 Task: Create in the project CalibratePro in Backlog an issue 'Implement a new feature to allow for voice-based navigation and control of the system', assign it to team member softage.3@softage.net and change the status to IN PROGRESS. Create in the project CalibratePro in Backlog an issue 'Address issues related to data duplication and redundancy', assign it to team member softage.4@softage.net and change the status to IN PROGRESS
Action: Mouse moved to (72, 183)
Screenshot: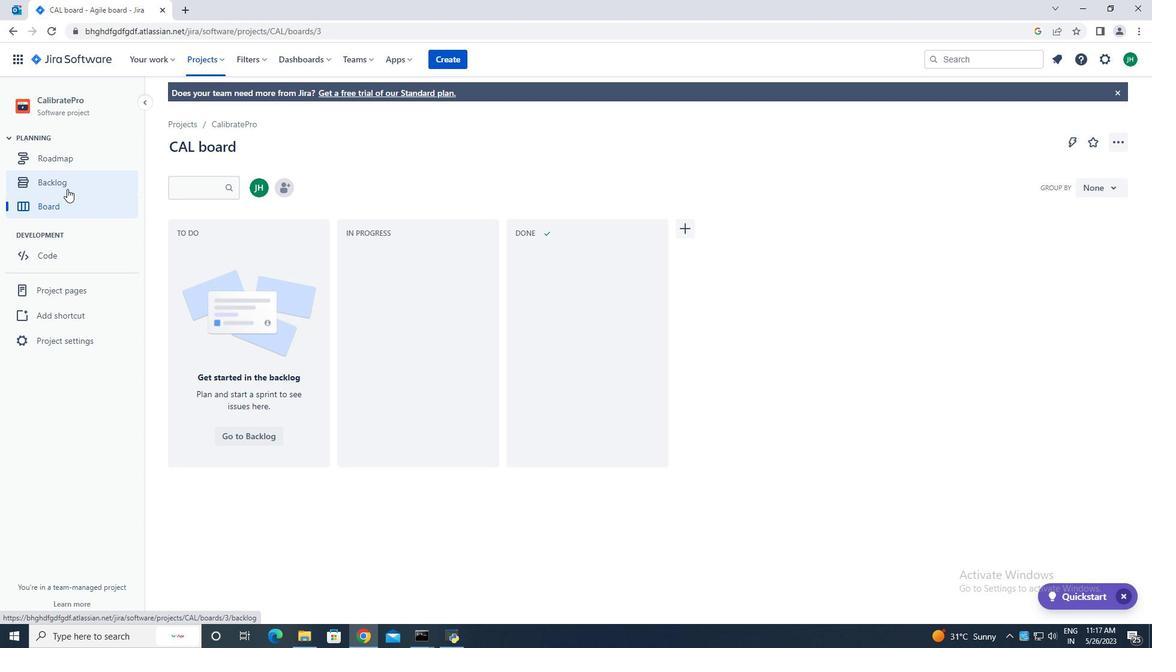 
Action: Mouse pressed left at (72, 183)
Screenshot: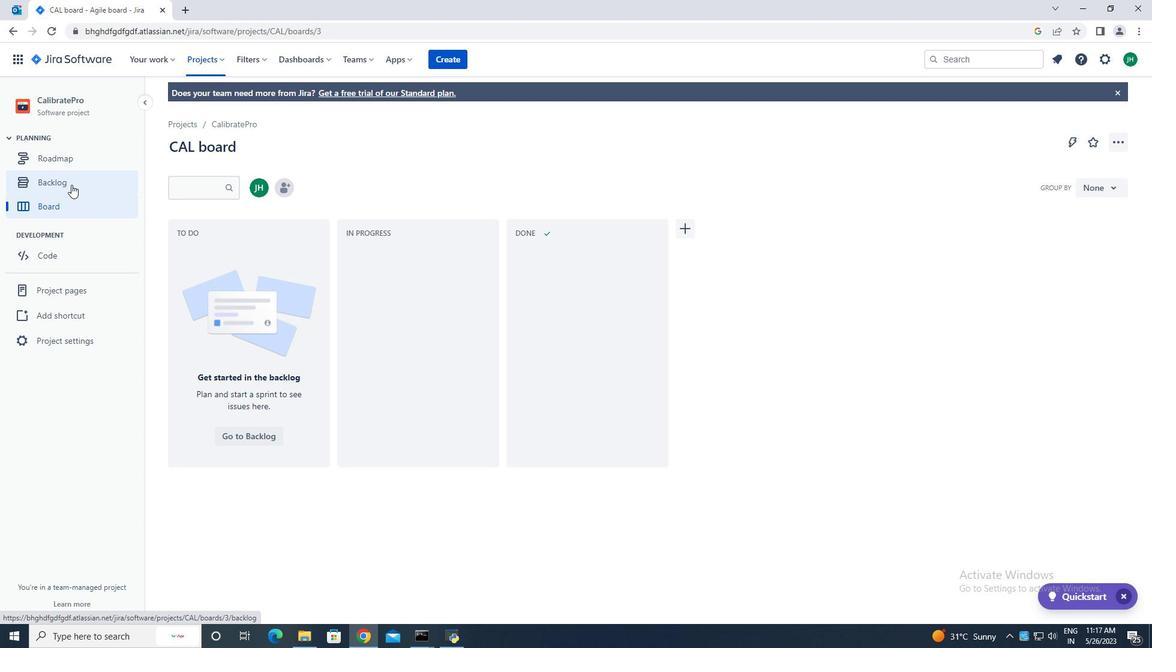 
Action: Mouse moved to (245, 421)
Screenshot: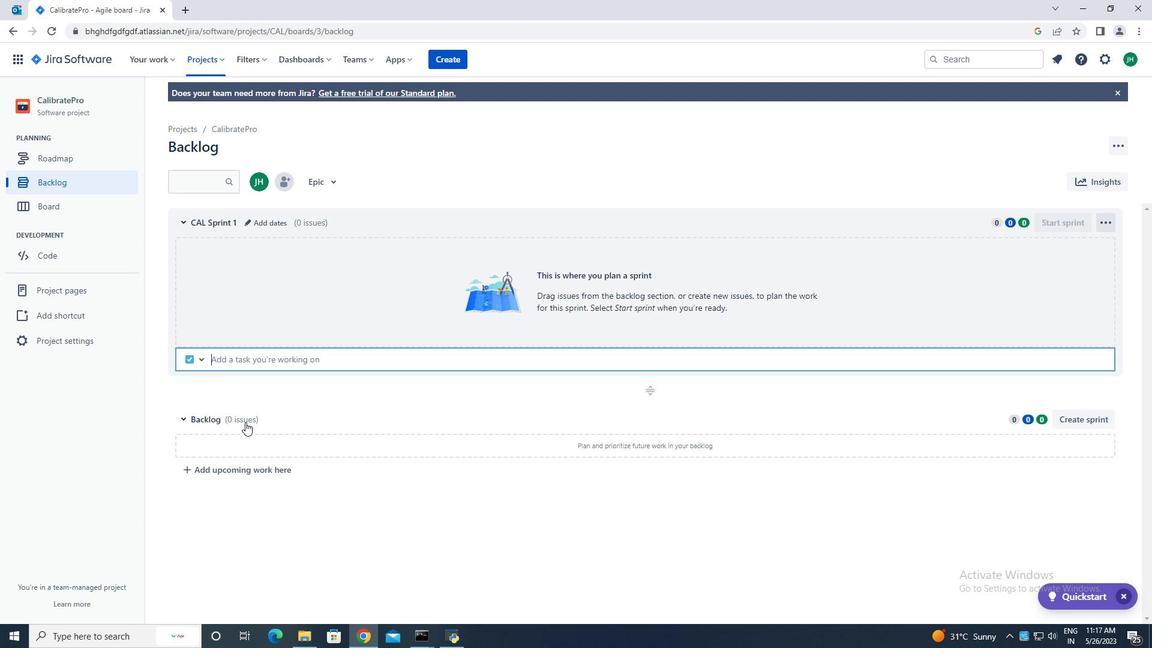 
Action: Mouse pressed left at (245, 421)
Screenshot: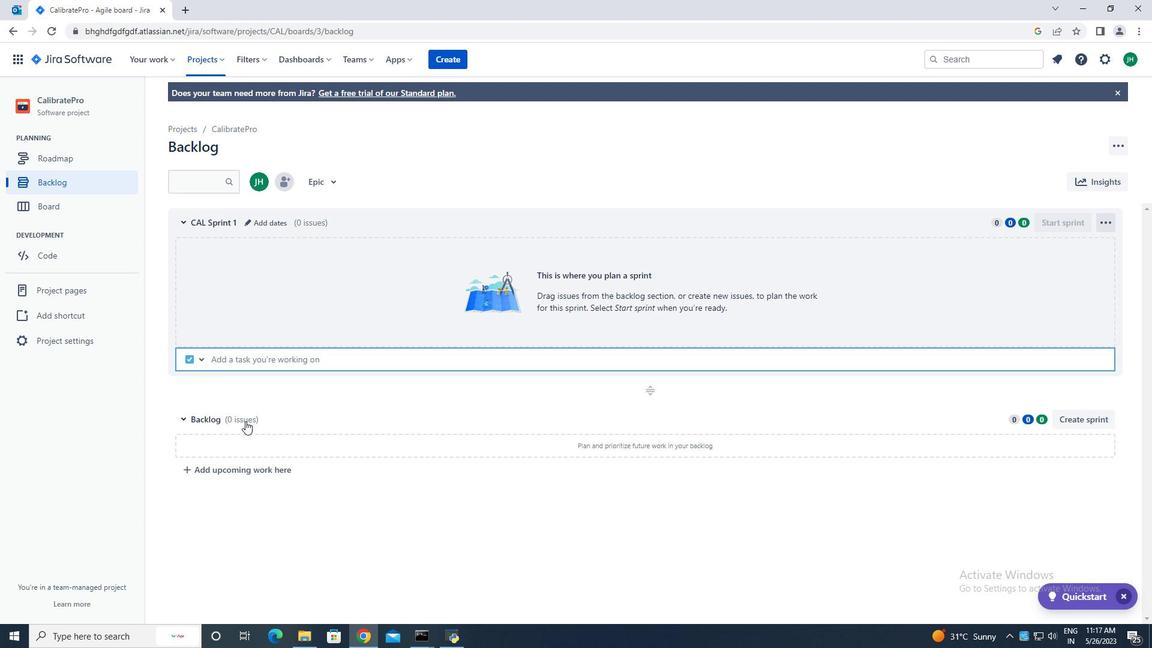 
Action: Mouse moved to (245, 420)
Screenshot: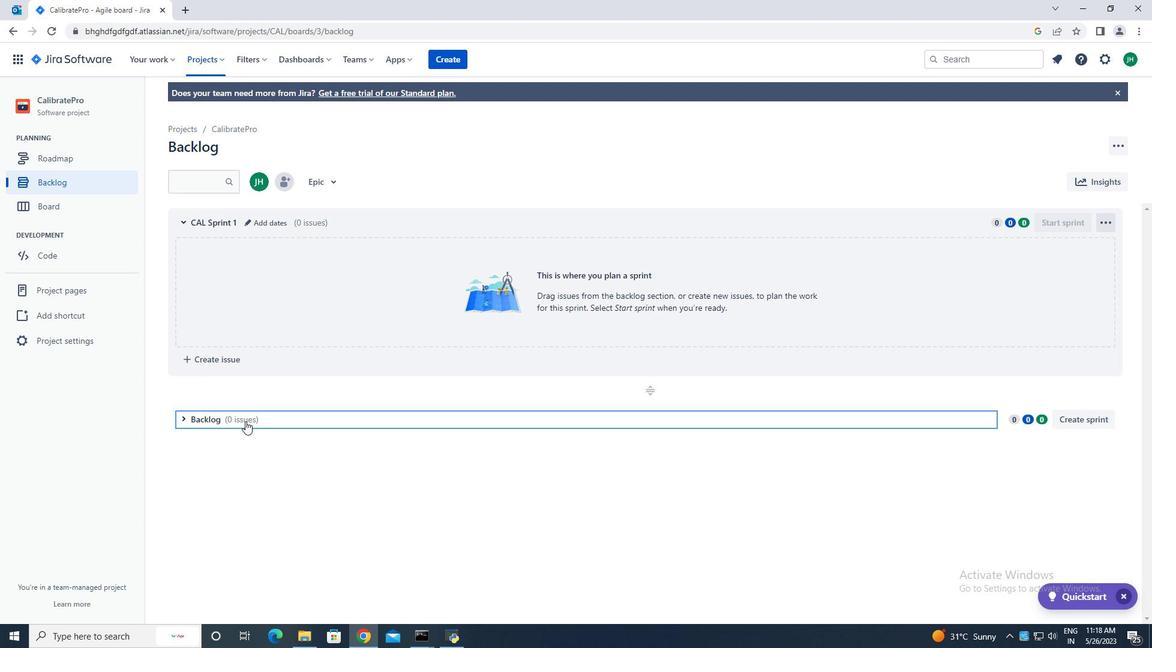 
Action: Mouse pressed left at (245, 420)
Screenshot: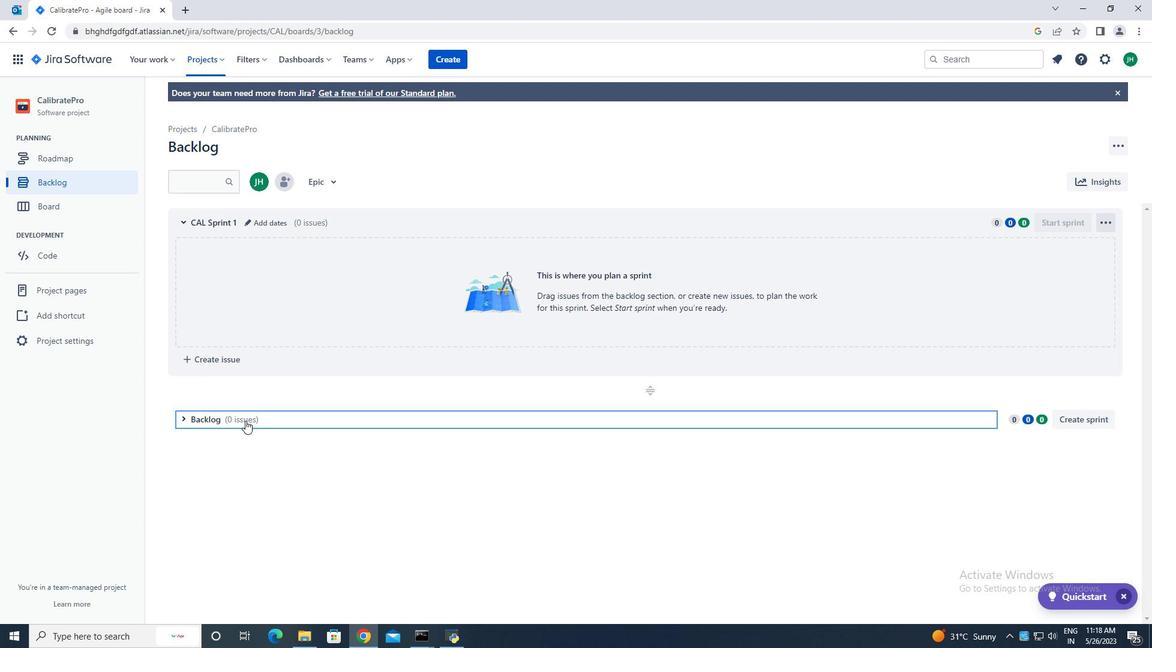 
Action: Mouse moved to (229, 361)
Screenshot: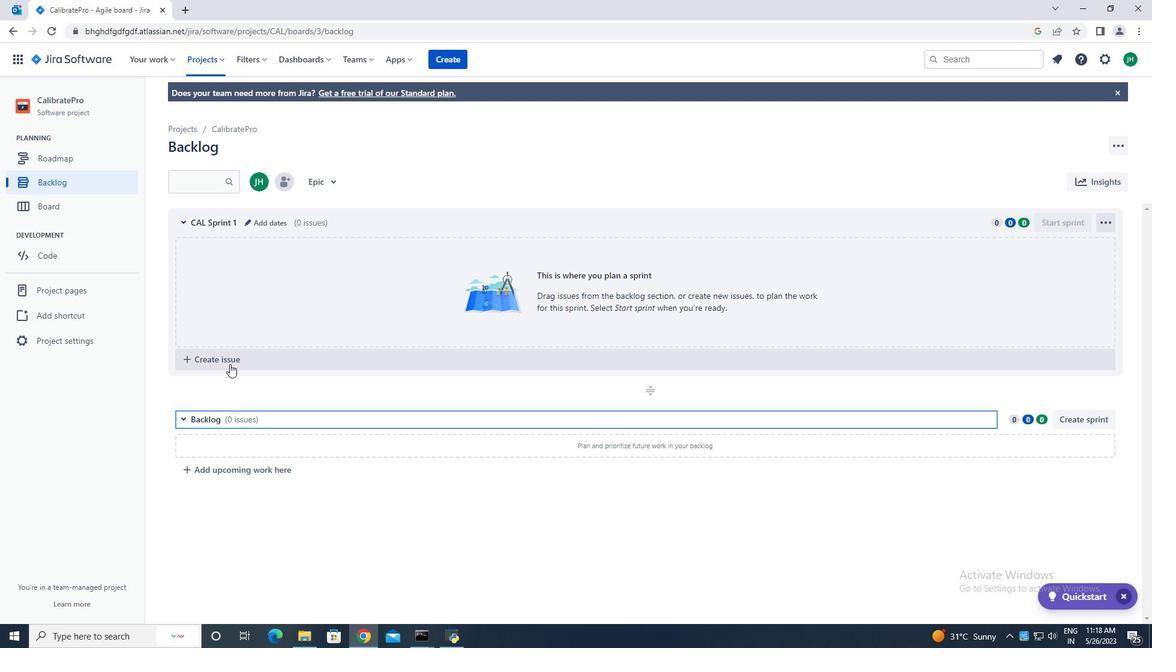 
Action: Mouse pressed left at (229, 361)
Screenshot: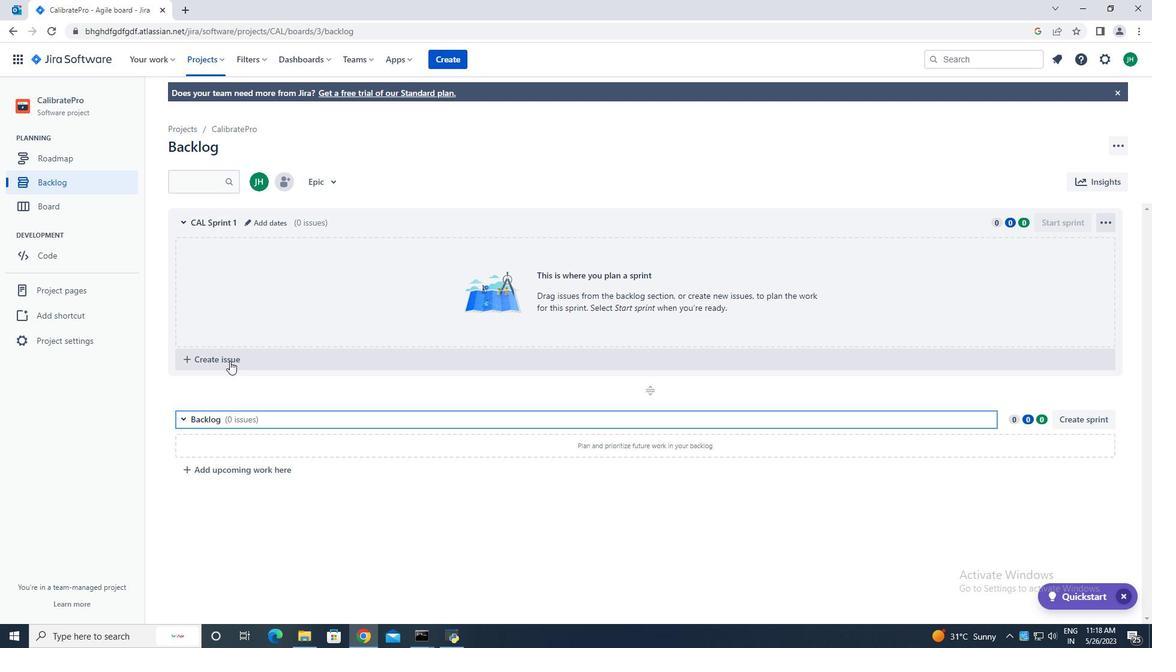 
Action: Mouse moved to (247, 471)
Screenshot: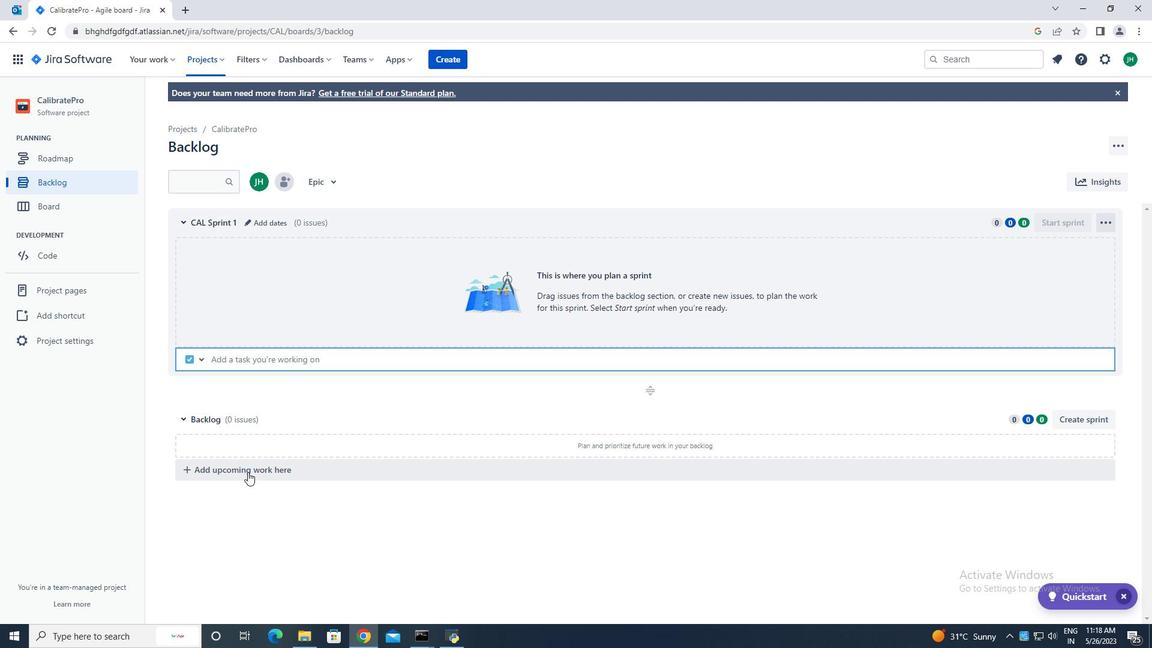 
Action: Mouse pressed left at (247, 471)
Screenshot: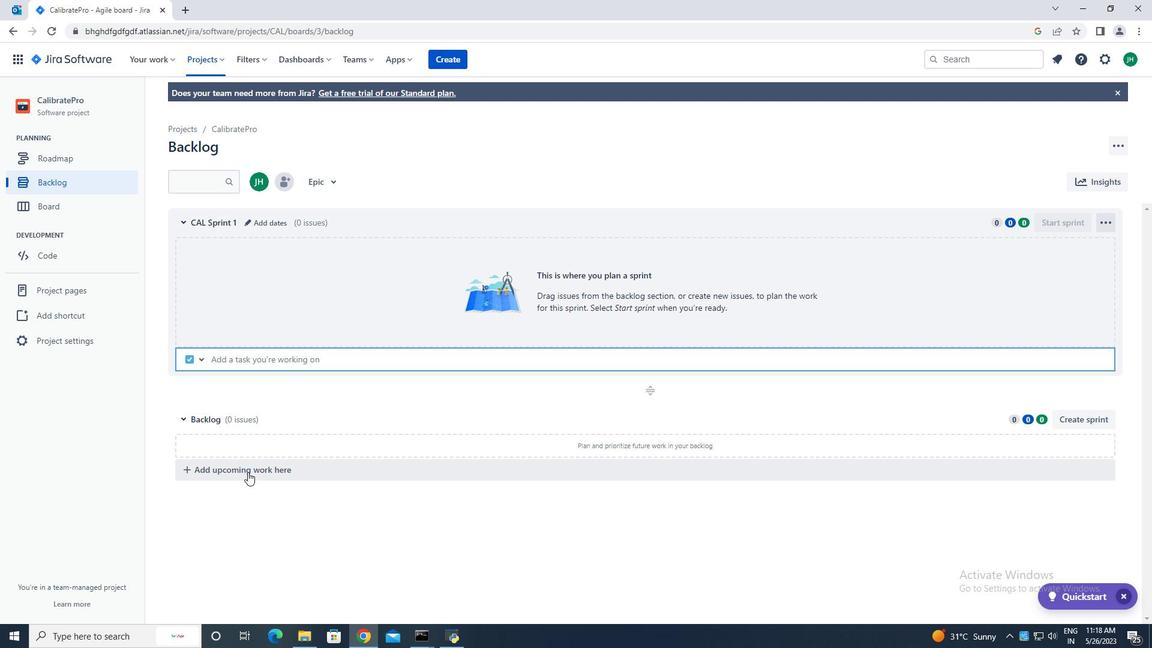 
Action: Mouse moved to (233, 365)
Screenshot: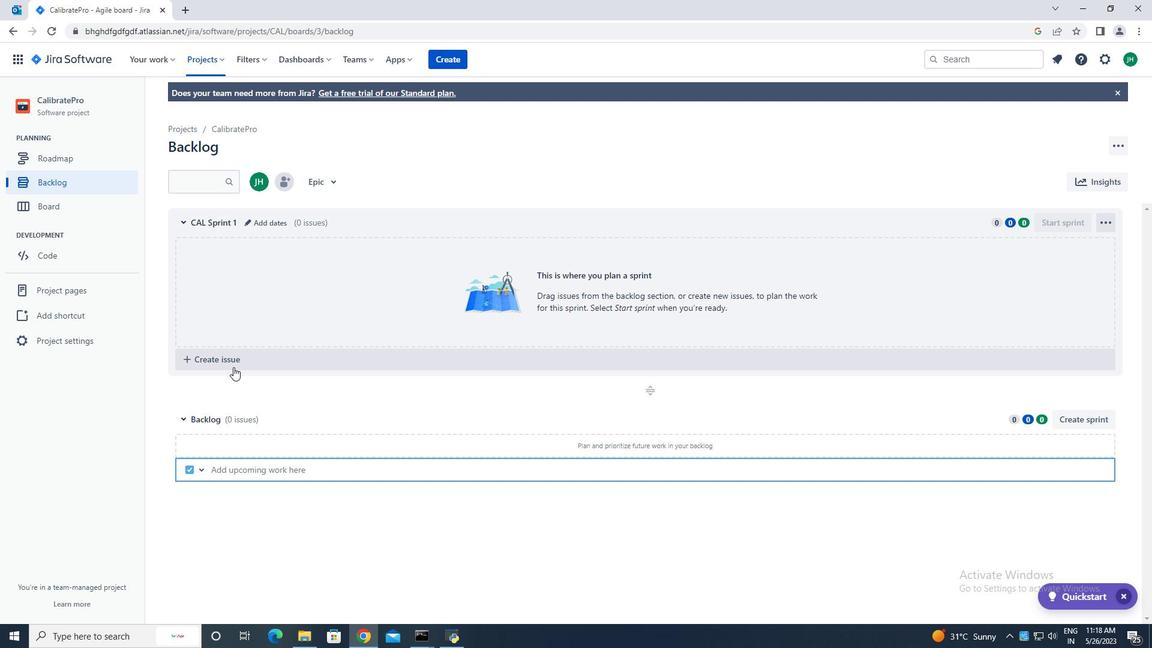 
Action: Mouse pressed left at (233, 365)
Screenshot: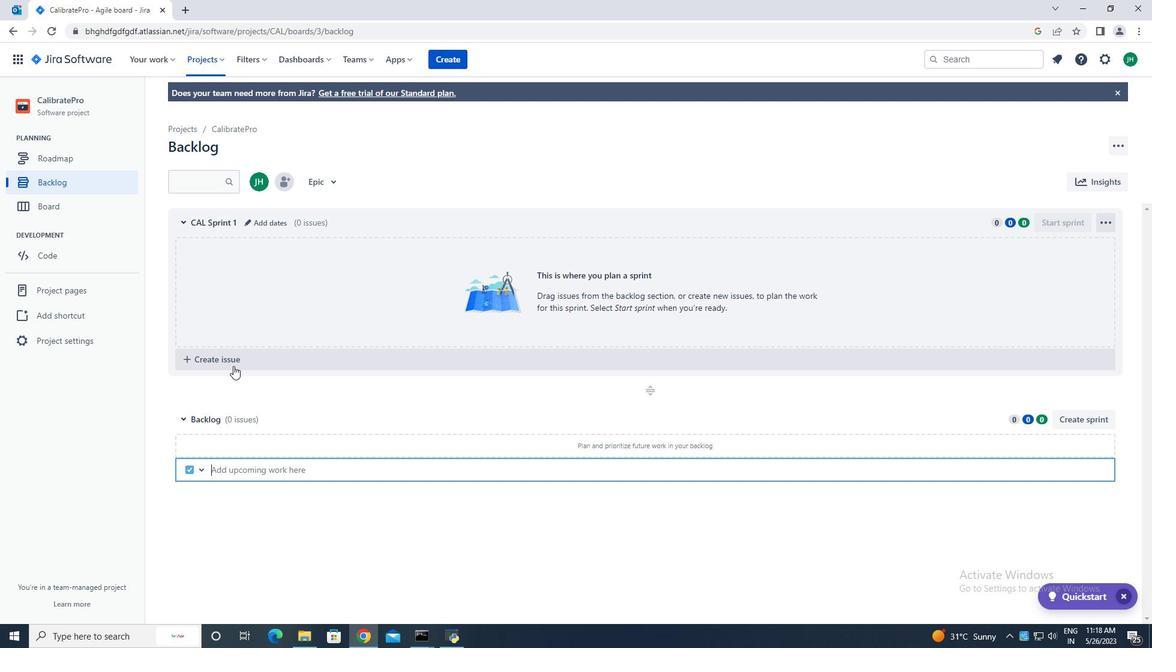 
Action: Mouse moved to (247, 358)
Screenshot: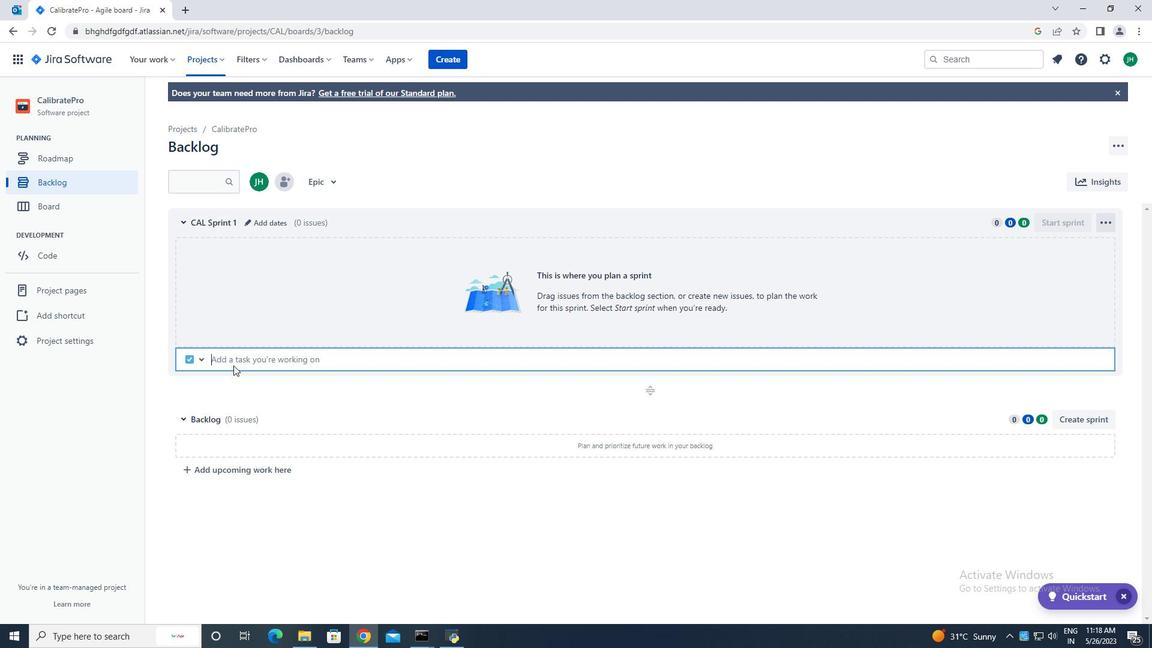 
Action: Mouse pressed left at (247, 358)
Screenshot: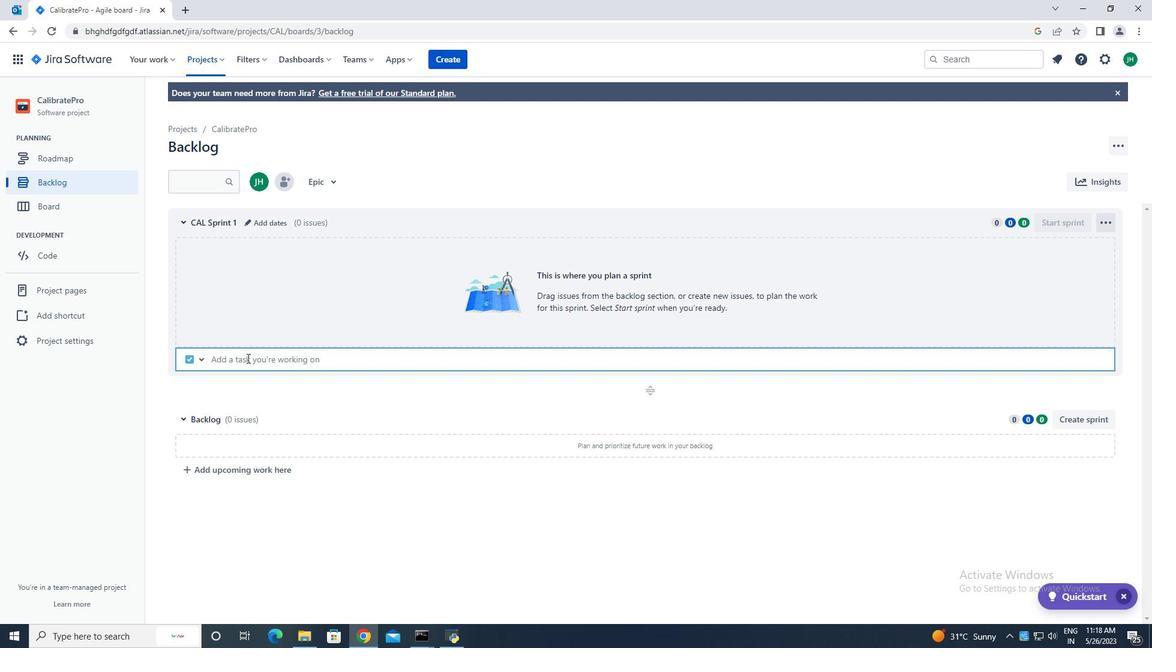 
Action: Key pressed <Key.caps_lock>I<Key.caps_lock>mplement<Key.space>a<Key.space>new<Key.space>feature<Key.space>to<Key.space>allow<Key.space>for<Key.space>voice-based<Key.space>navigation<Key.space>and<Key.space>control<Key.space>of<Key.space>the<Key.space>system.<Key.enter>
Screenshot: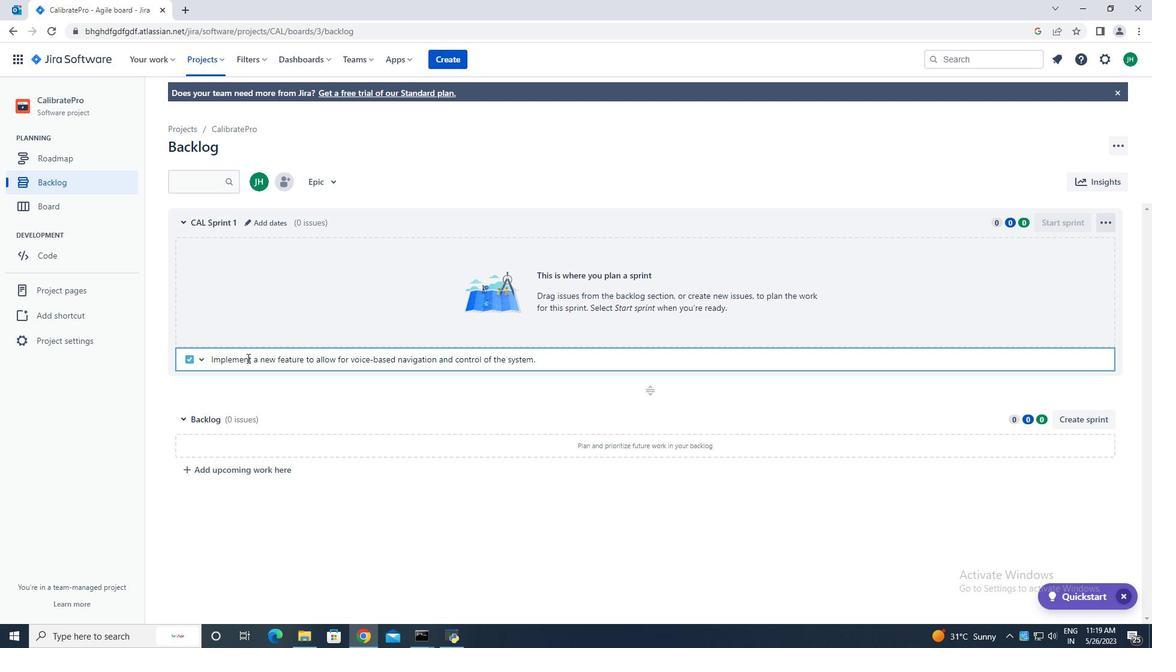 
Action: Mouse moved to (1077, 250)
Screenshot: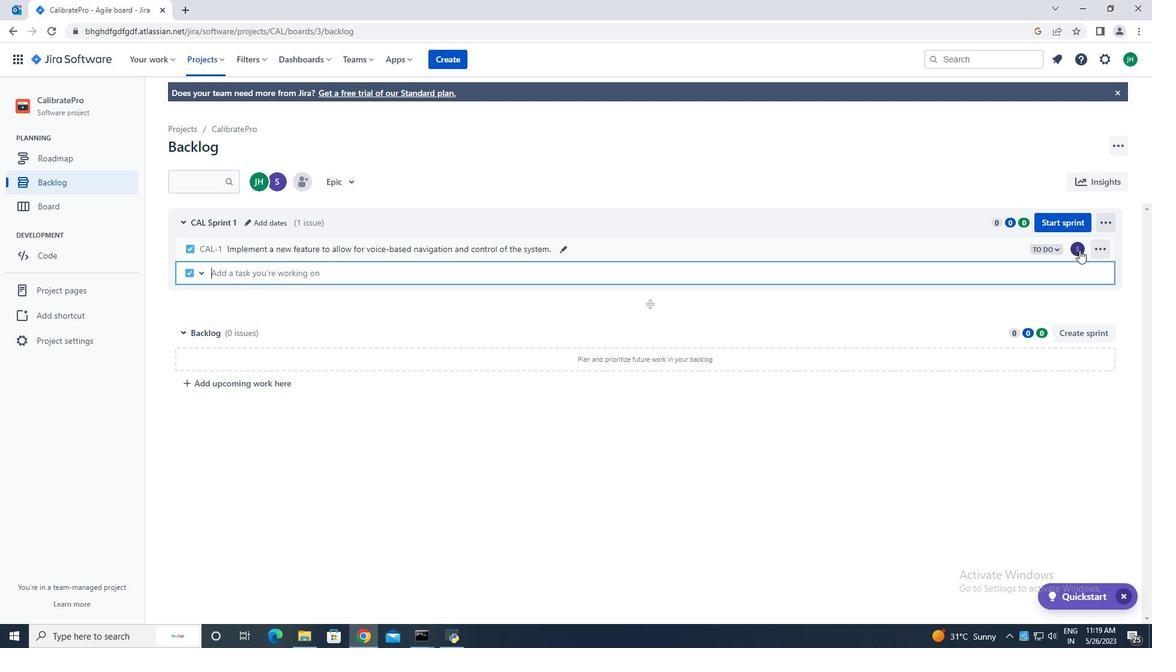
Action: Mouse pressed left at (1077, 250)
Screenshot: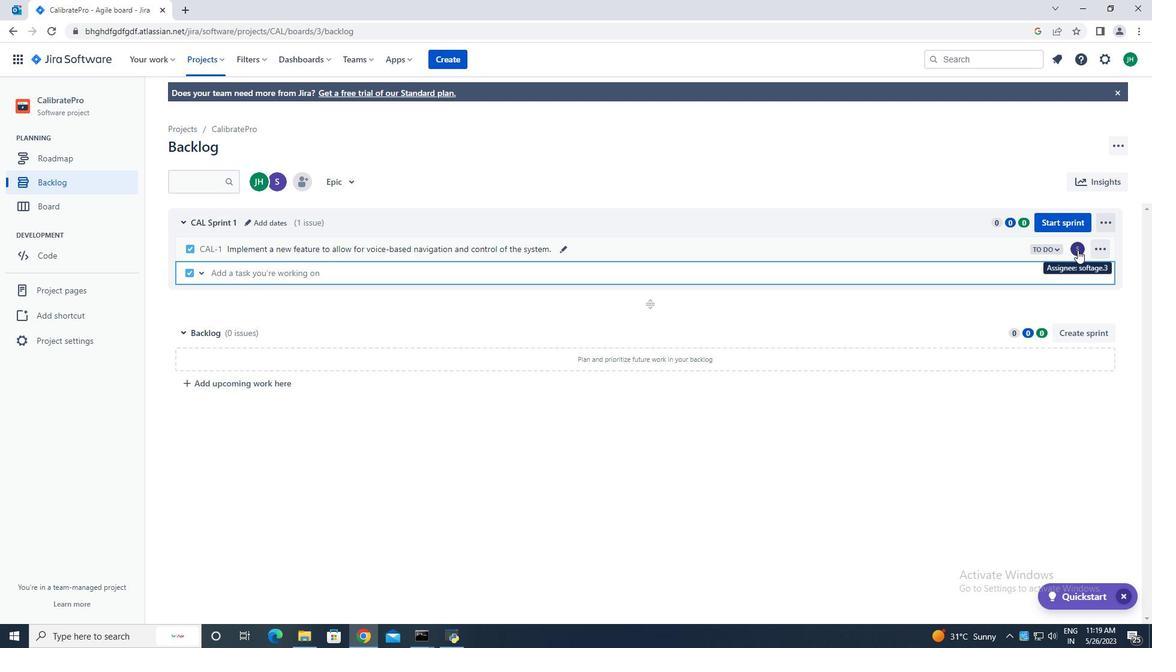 
Action: Mouse moved to (1011, 272)
Screenshot: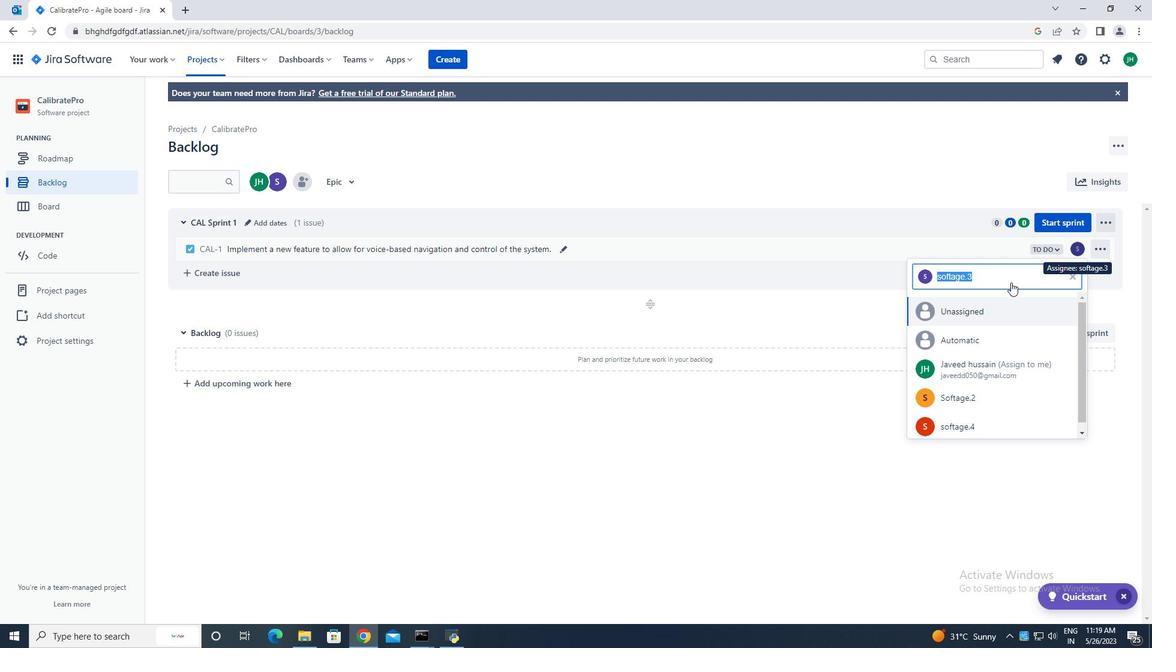 
Action: Mouse pressed left at (1011, 272)
Screenshot: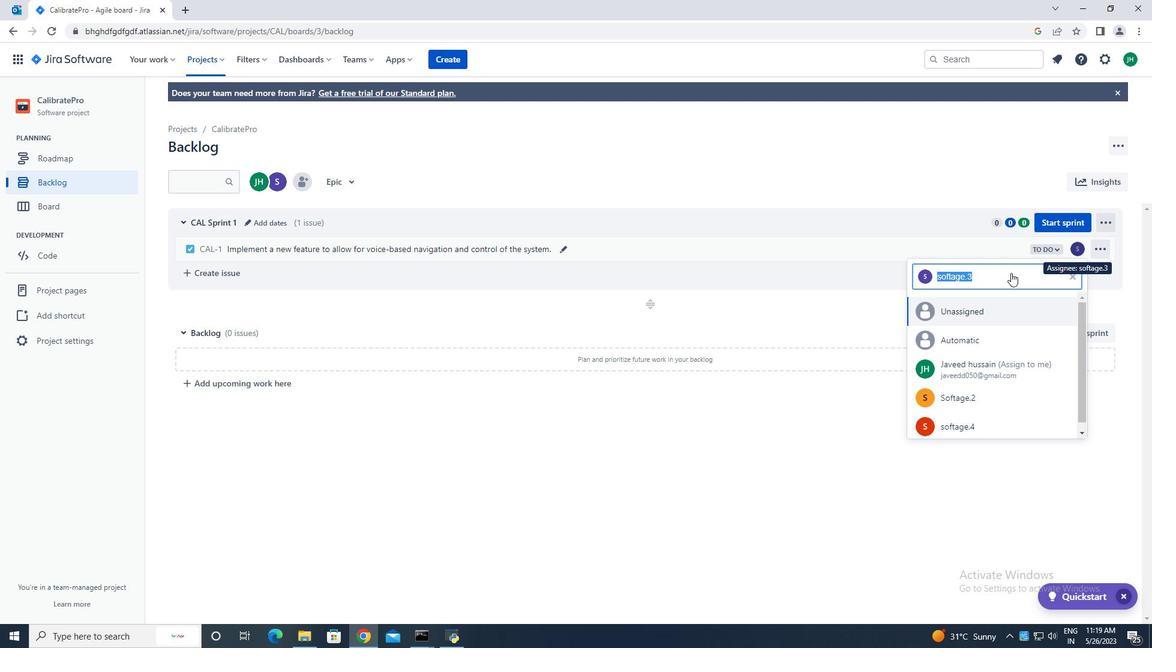 
Action: Mouse moved to (1012, 273)
Screenshot: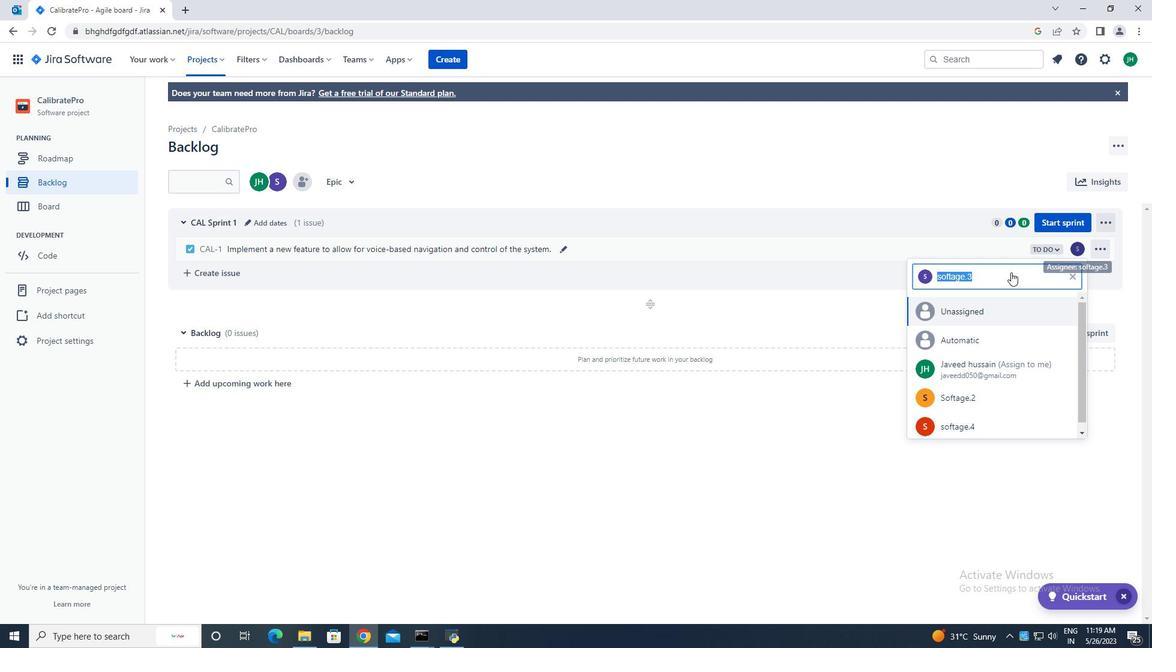 
Action: Key pressed softage.3
Screenshot: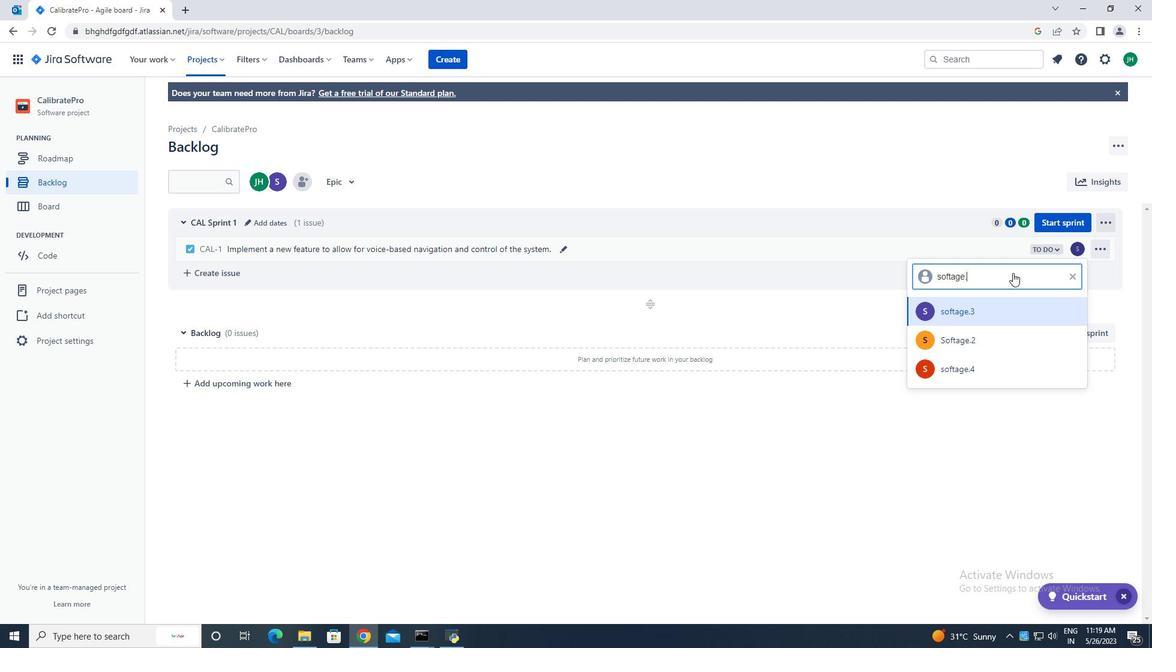 
Action: Mouse moved to (1000, 310)
Screenshot: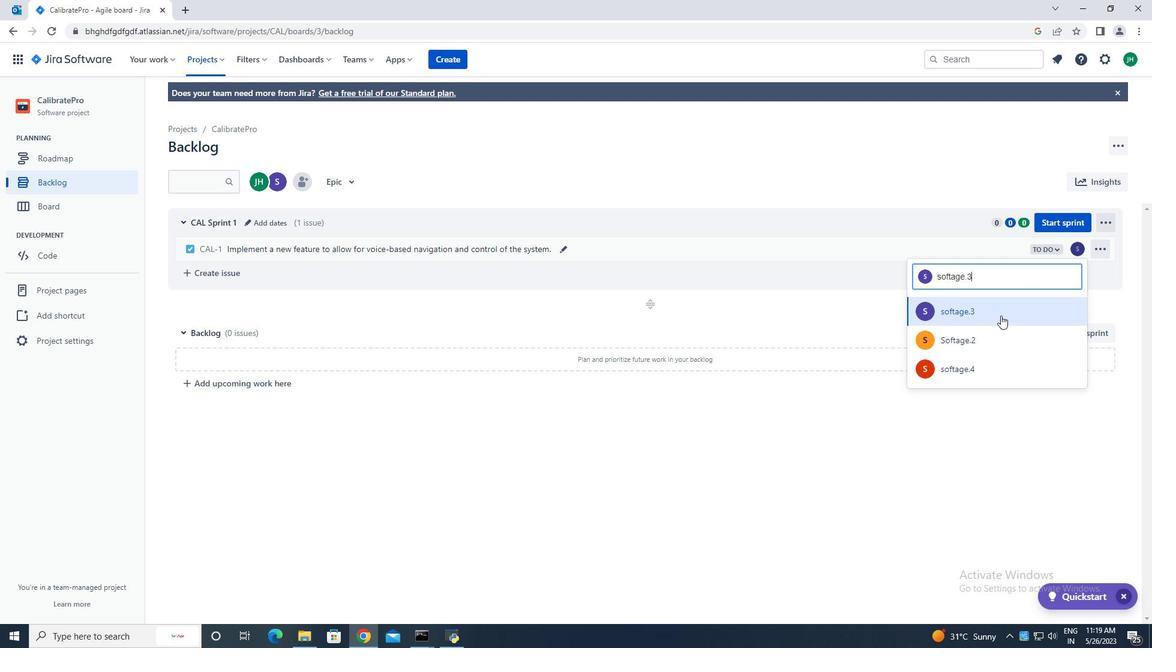 
Action: Mouse pressed left at (1000, 310)
Screenshot: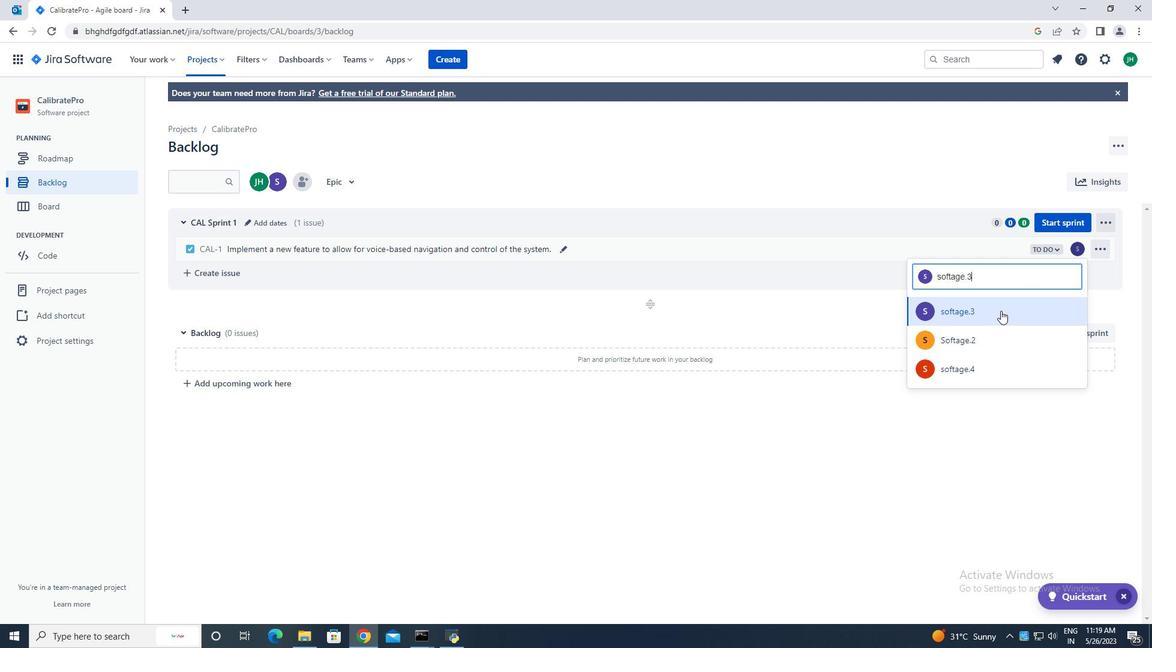 
Action: Mouse moved to (1050, 250)
Screenshot: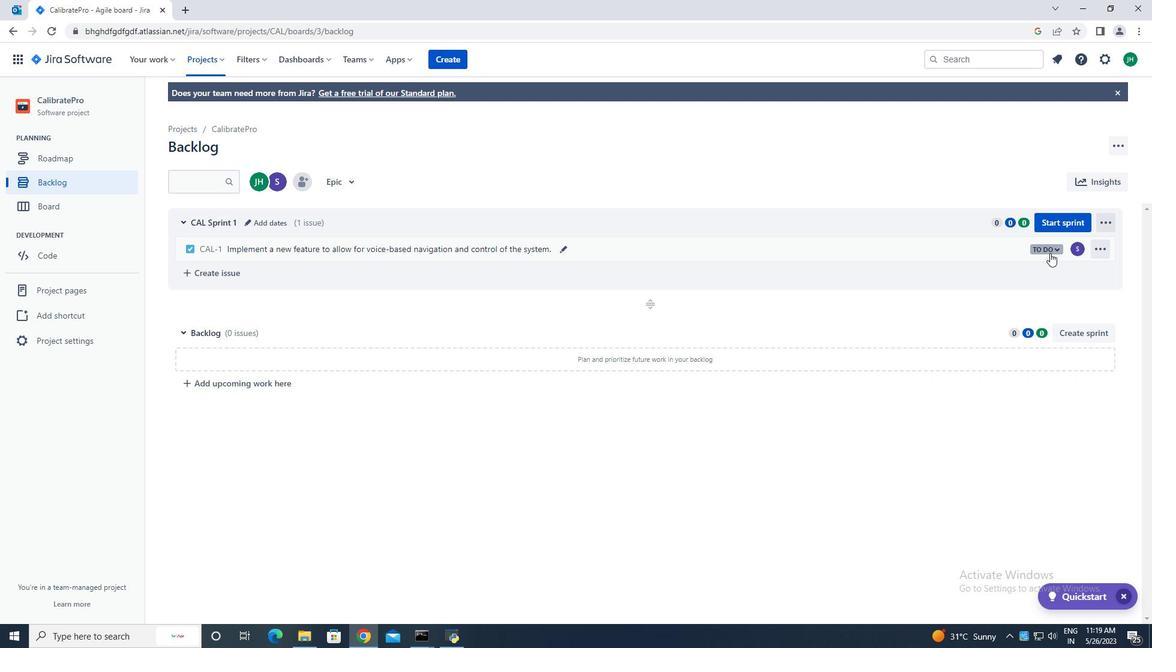 
Action: Mouse pressed left at (1050, 250)
Screenshot: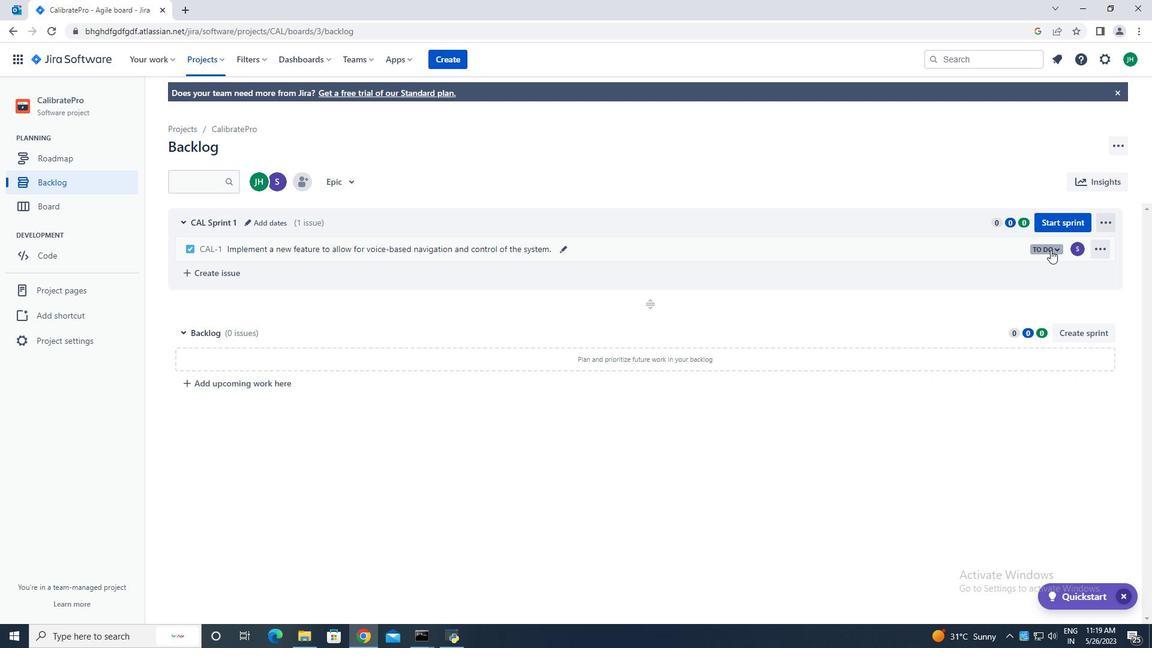 
Action: Mouse moved to (977, 271)
Screenshot: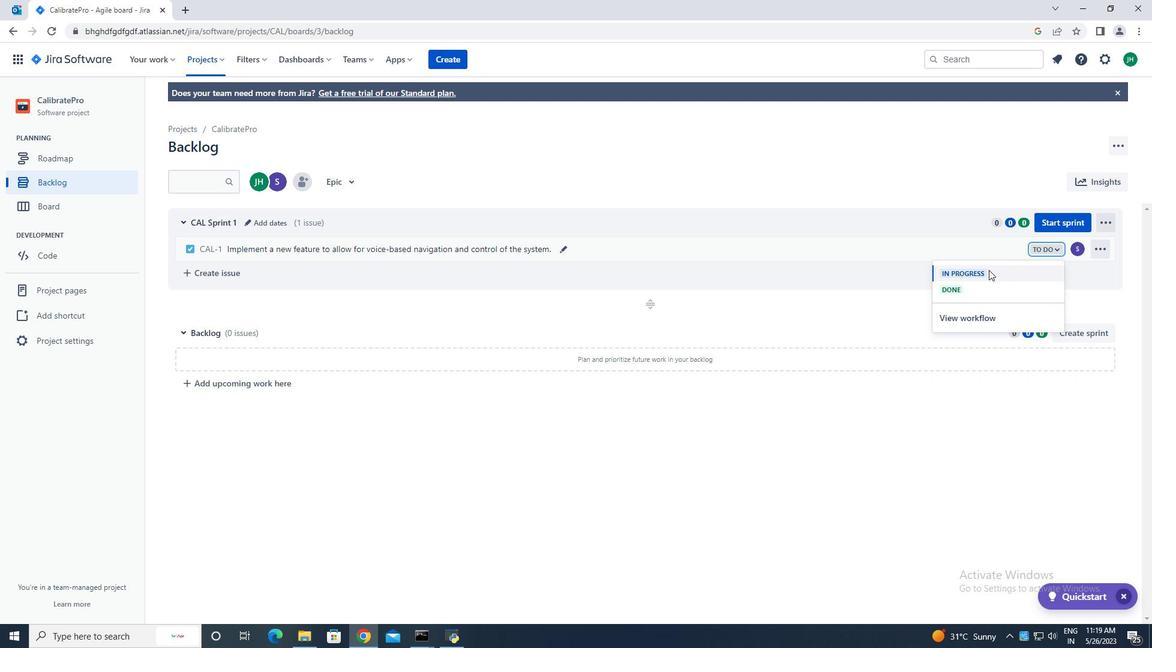 
Action: Mouse pressed left at (977, 271)
Screenshot: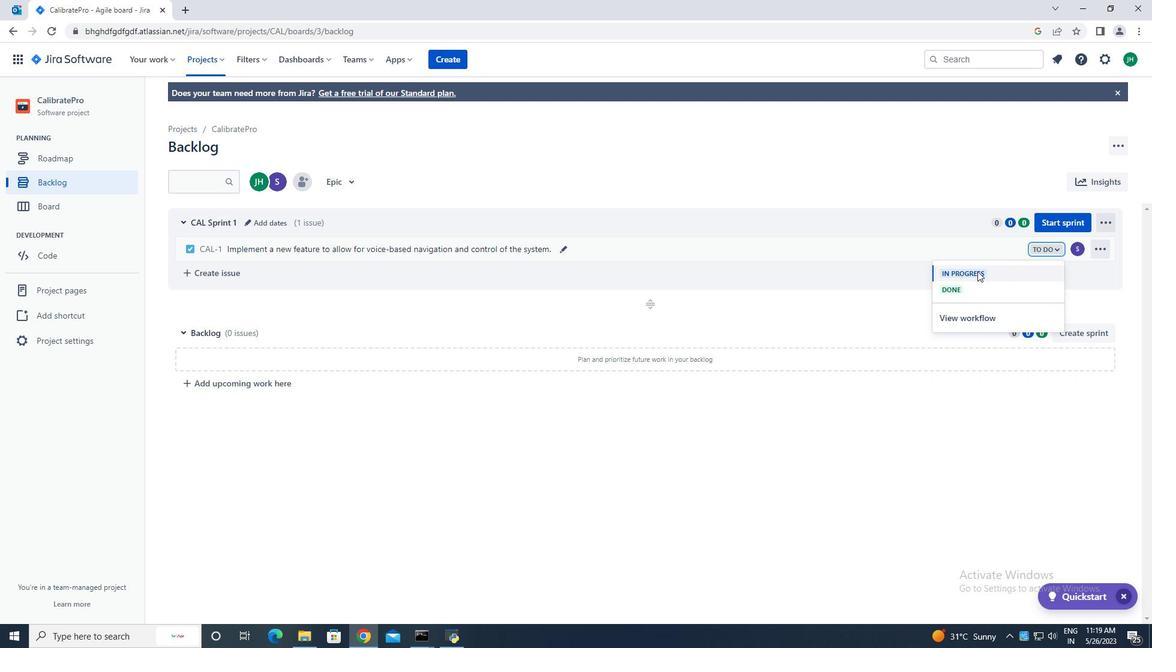 
Action: Mouse moved to (223, 271)
Screenshot: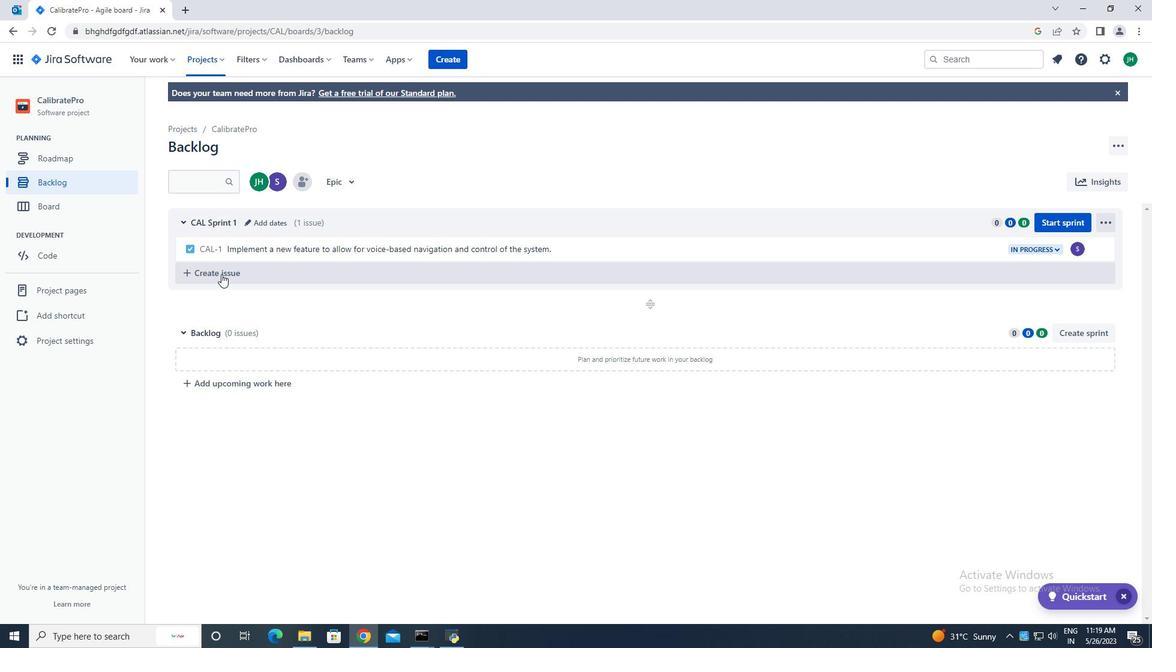 
Action: Mouse pressed left at (223, 271)
Screenshot: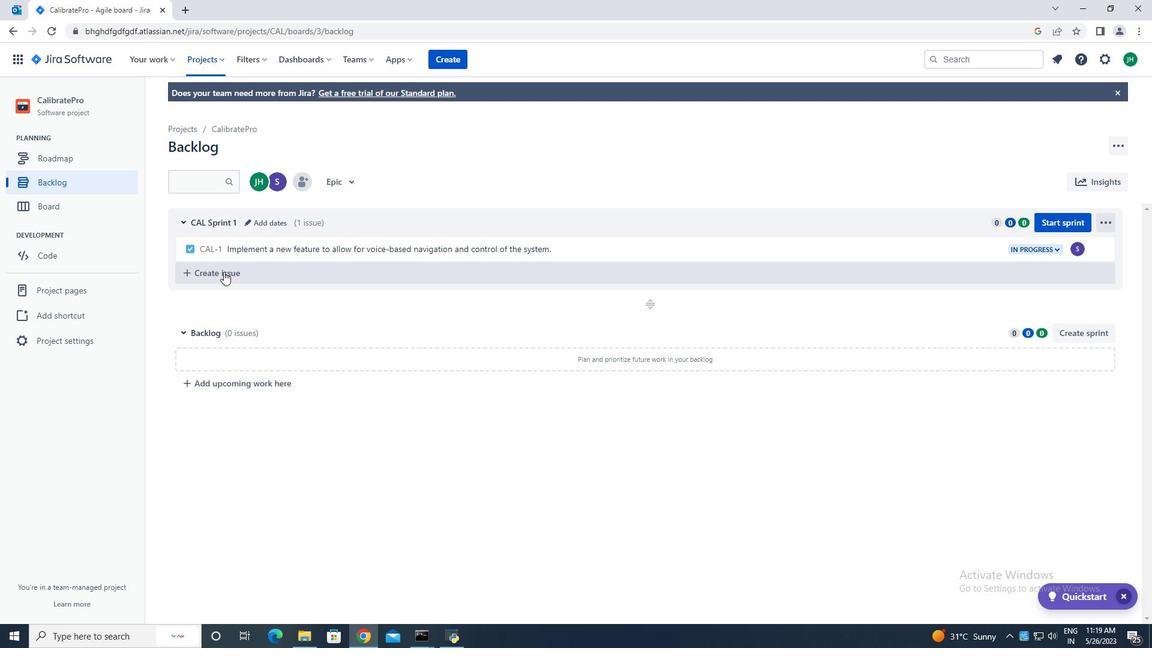 
Action: Mouse moved to (278, 273)
Screenshot: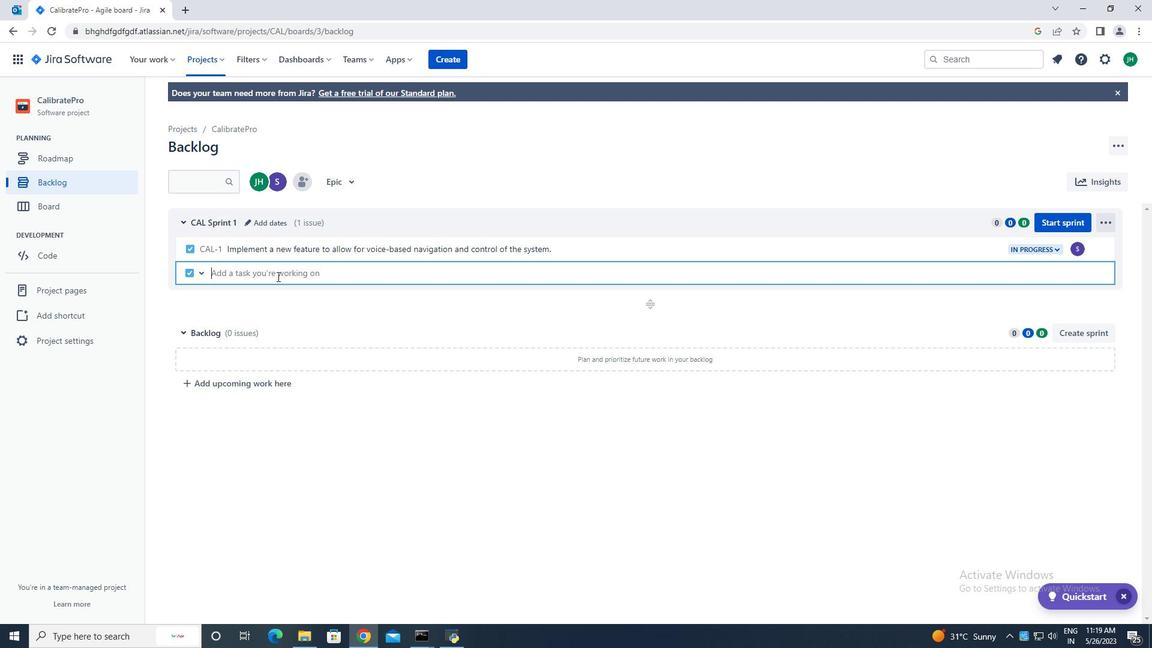 
Action: Key pressed <Key.caps_lock>A<Key.caps_lock>dress<Key.space><Key.backspace><Key.backspace><Key.backspace><Key.backspace><Key.backspace>dress<Key.space>issues<Key.space>related<Key.space>to<Key.space>data<Key.space>duplication<Key.space>am<Key.backspace>nd<Key.space>redundancy.<Key.enter>
Screenshot: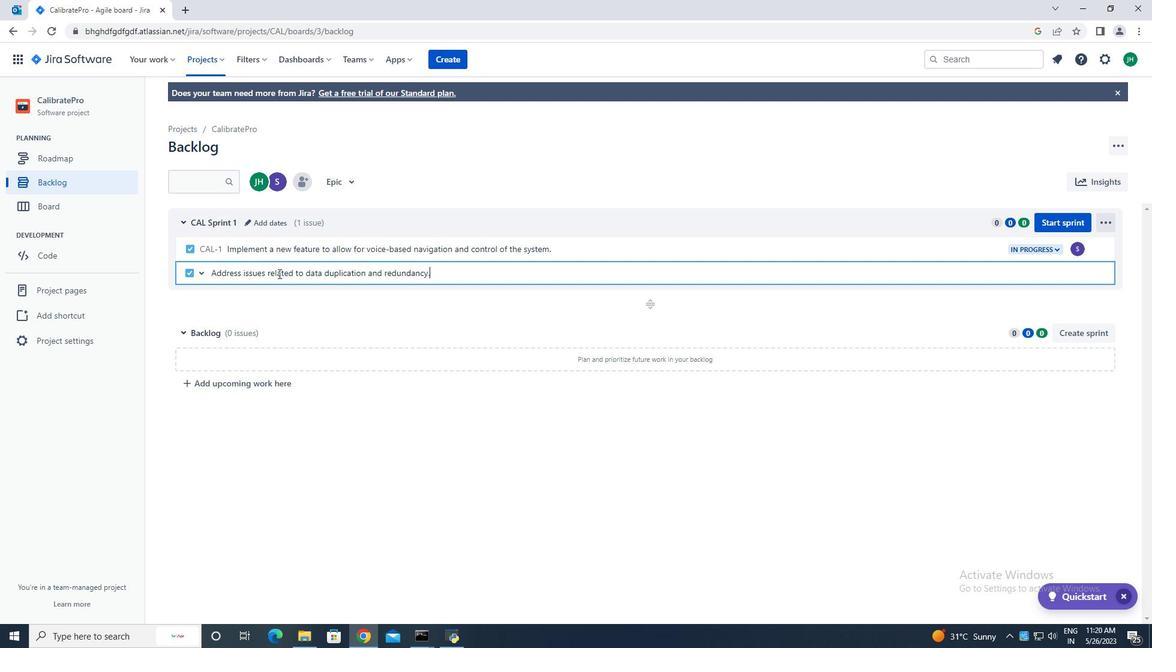 
Action: Mouse moved to (1079, 273)
Screenshot: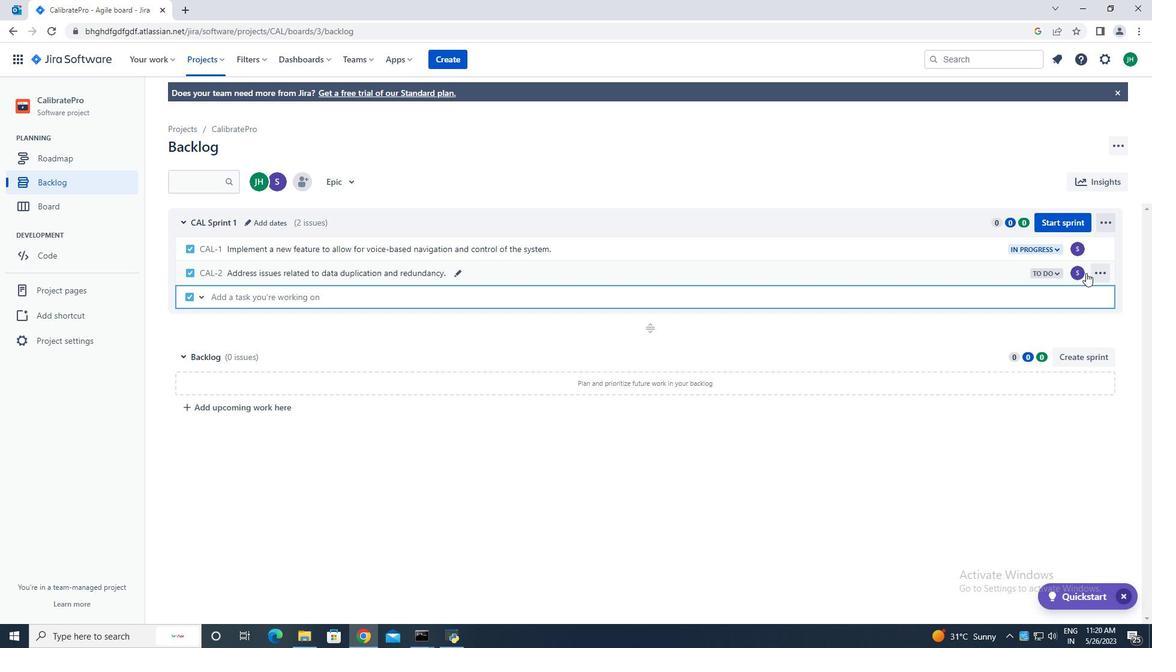 
Action: Mouse pressed left at (1079, 273)
Screenshot: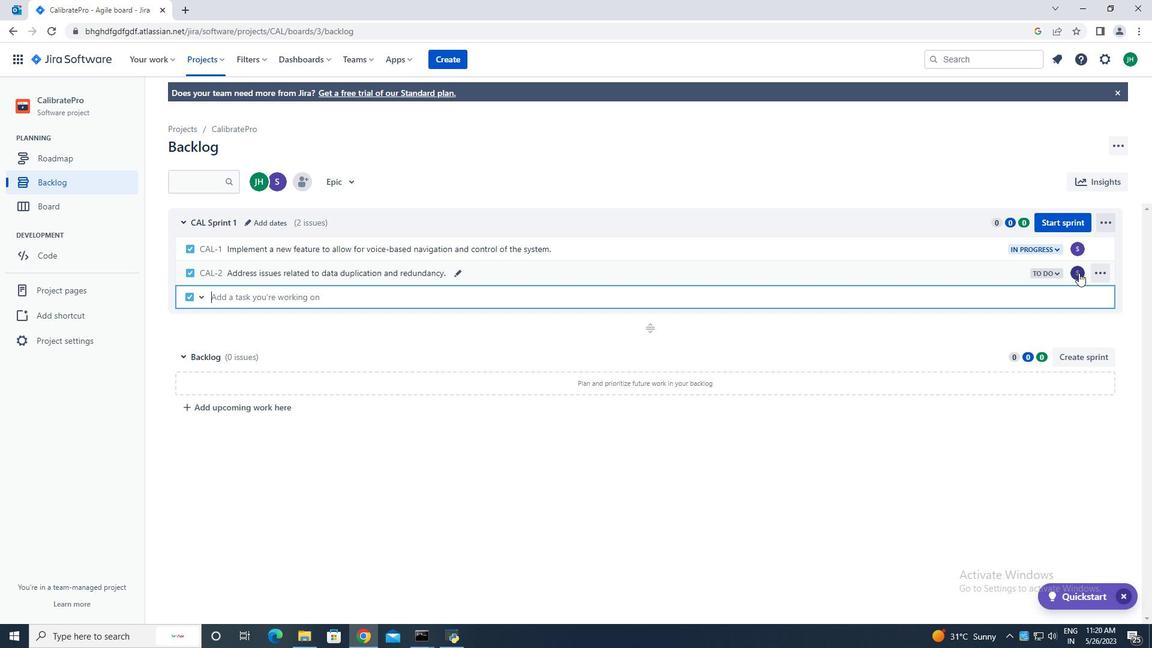 
Action: Mouse moved to (994, 297)
Screenshot: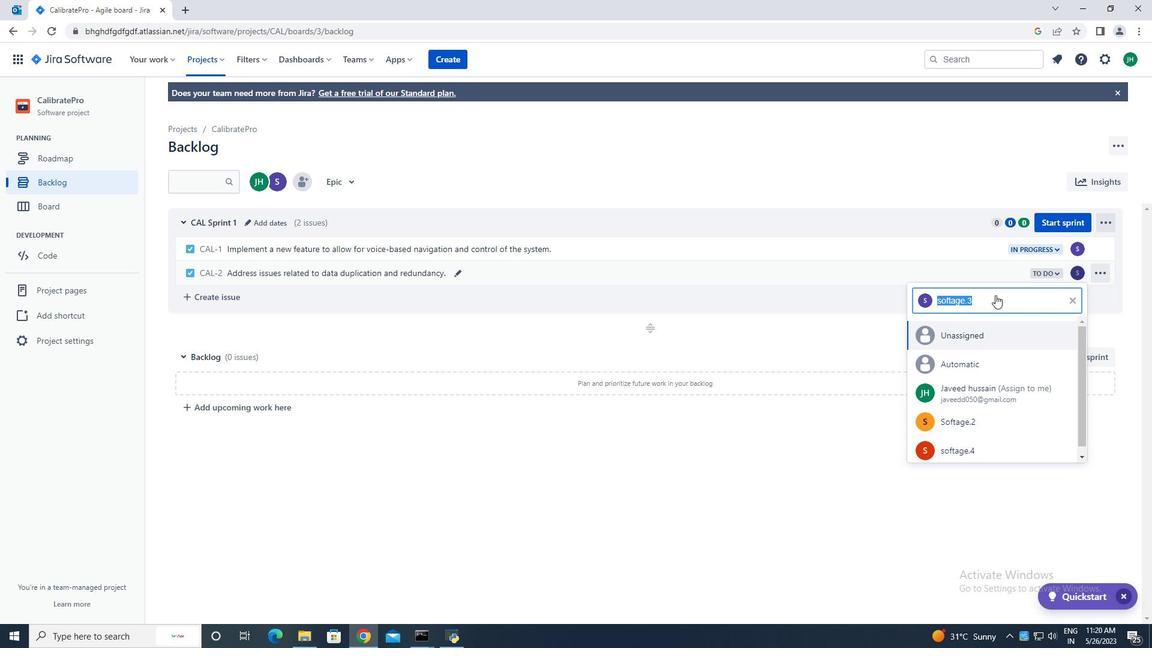 
Action: Mouse pressed left at (994, 297)
Screenshot: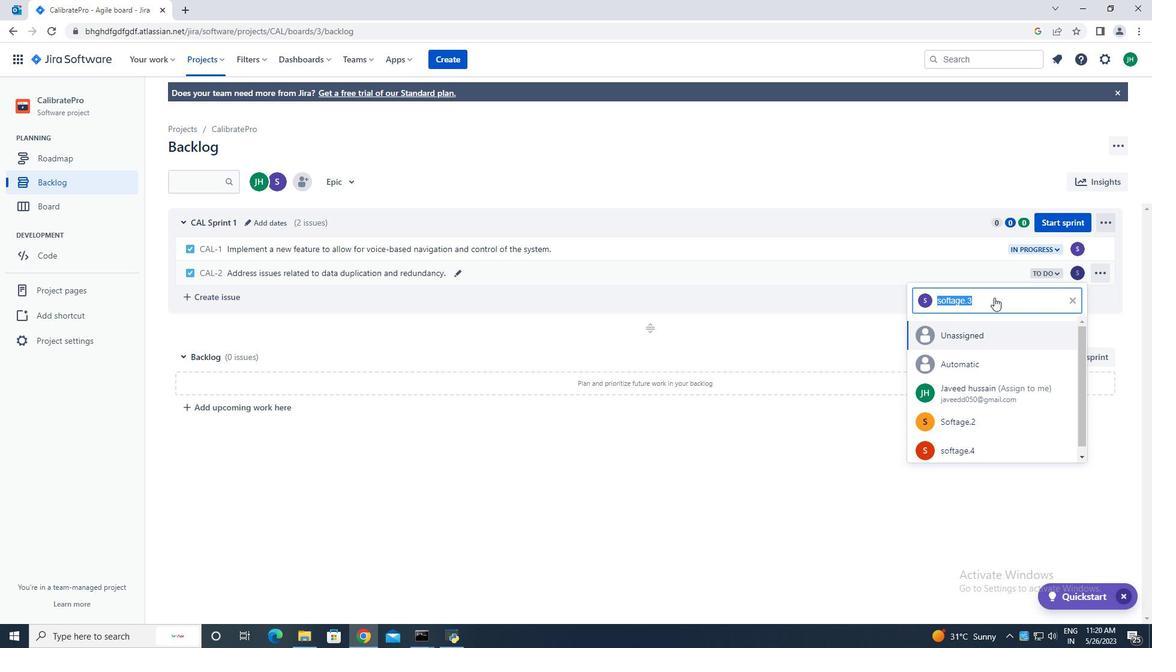 
Action: Key pressed softage.4
Screenshot: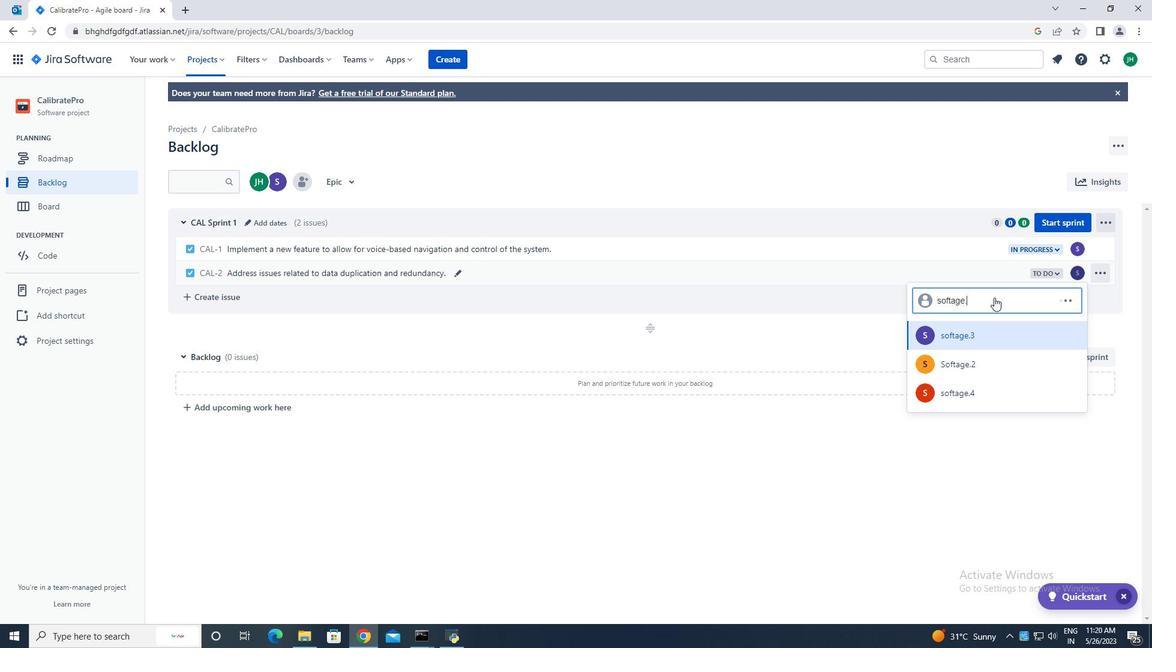 
Action: Mouse moved to (991, 332)
Screenshot: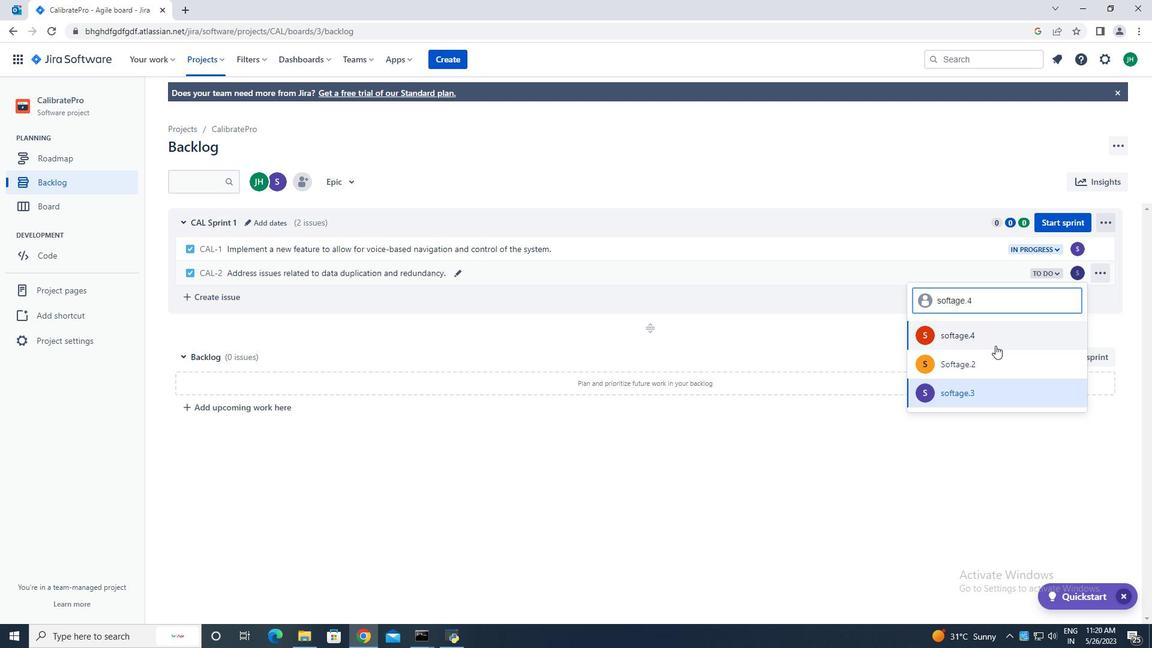 
Action: Mouse pressed left at (991, 332)
Screenshot: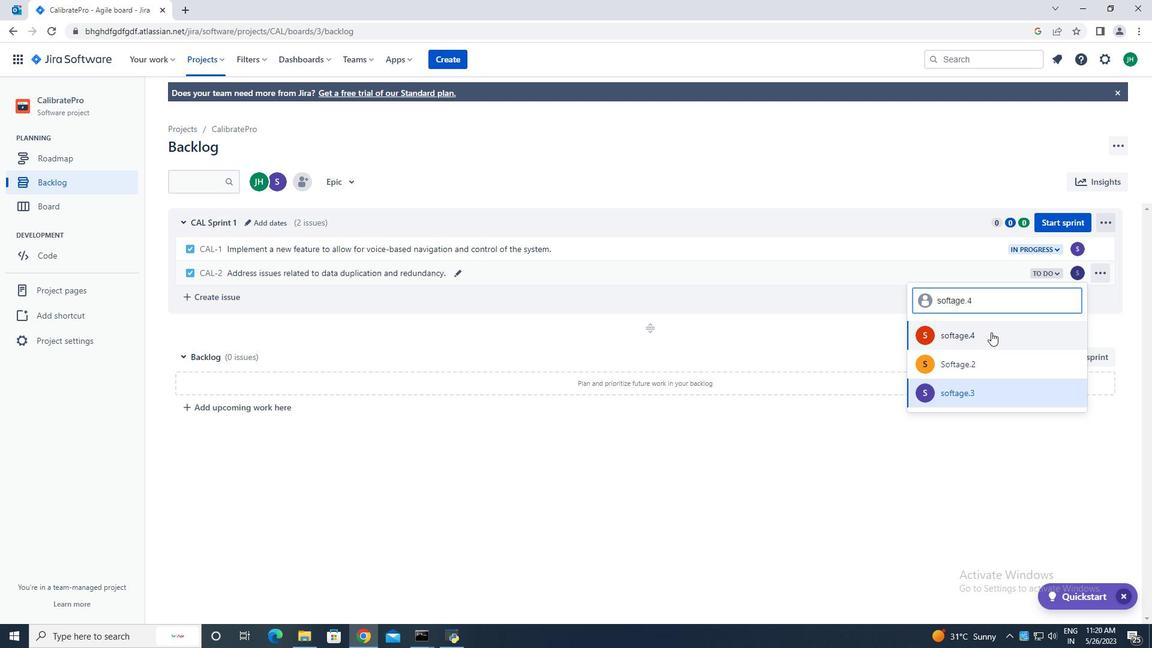 
Action: Mouse moved to (1060, 275)
Screenshot: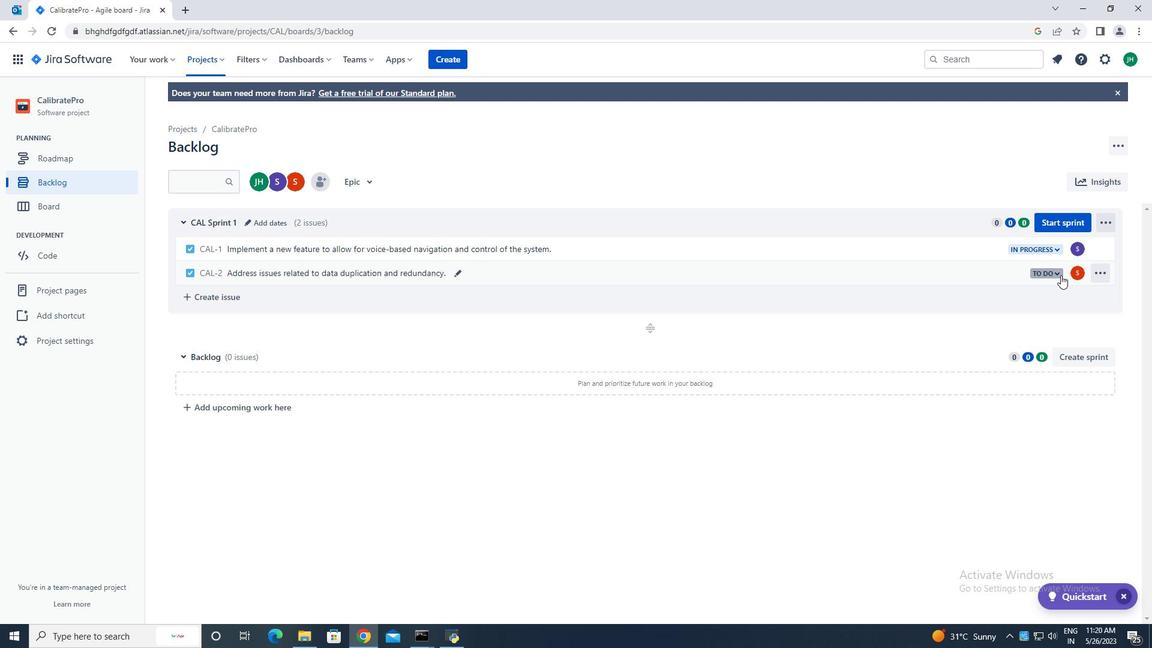 
Action: Mouse pressed left at (1060, 275)
Screenshot: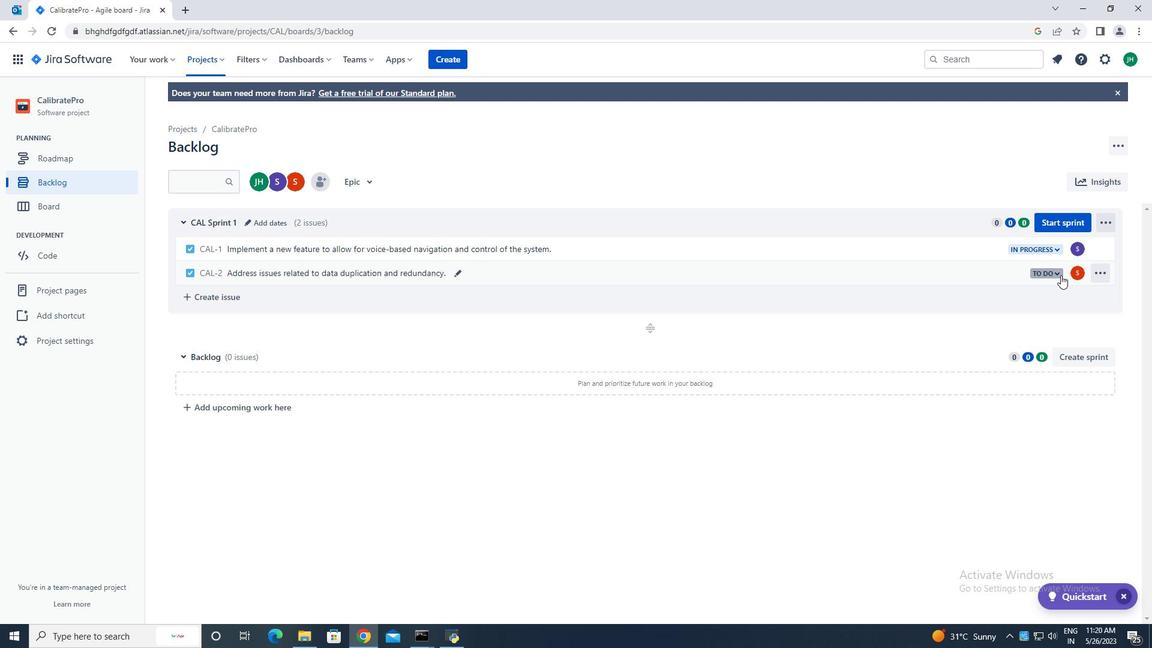 
Action: Mouse moved to (977, 296)
Screenshot: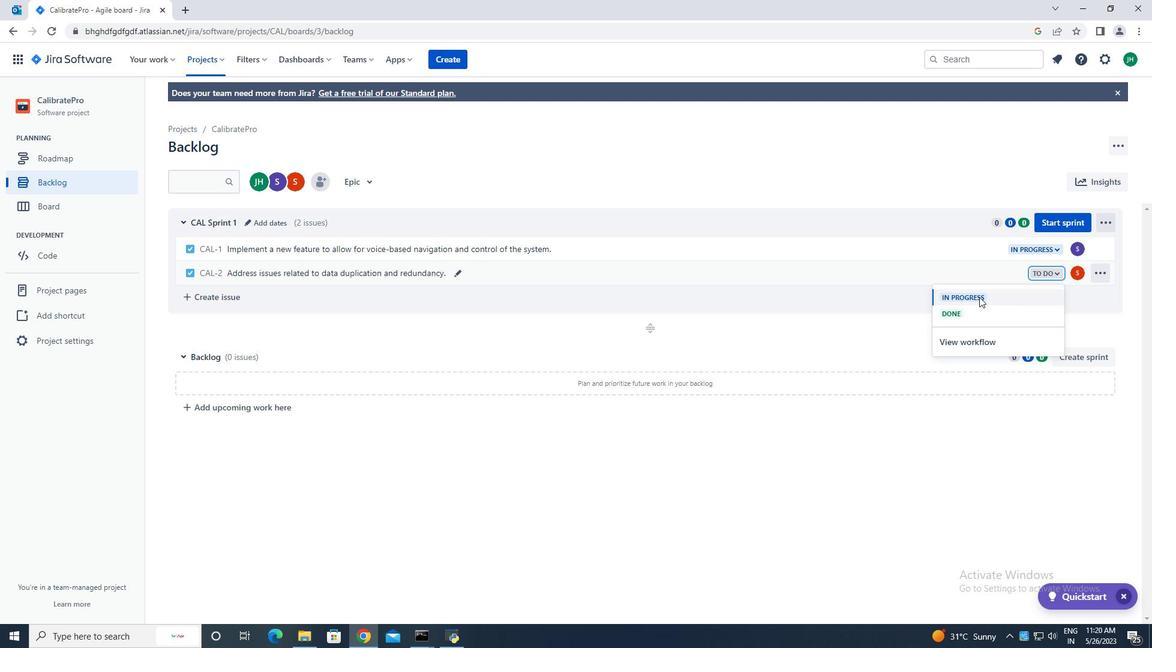 
Action: Mouse pressed left at (977, 296)
Screenshot: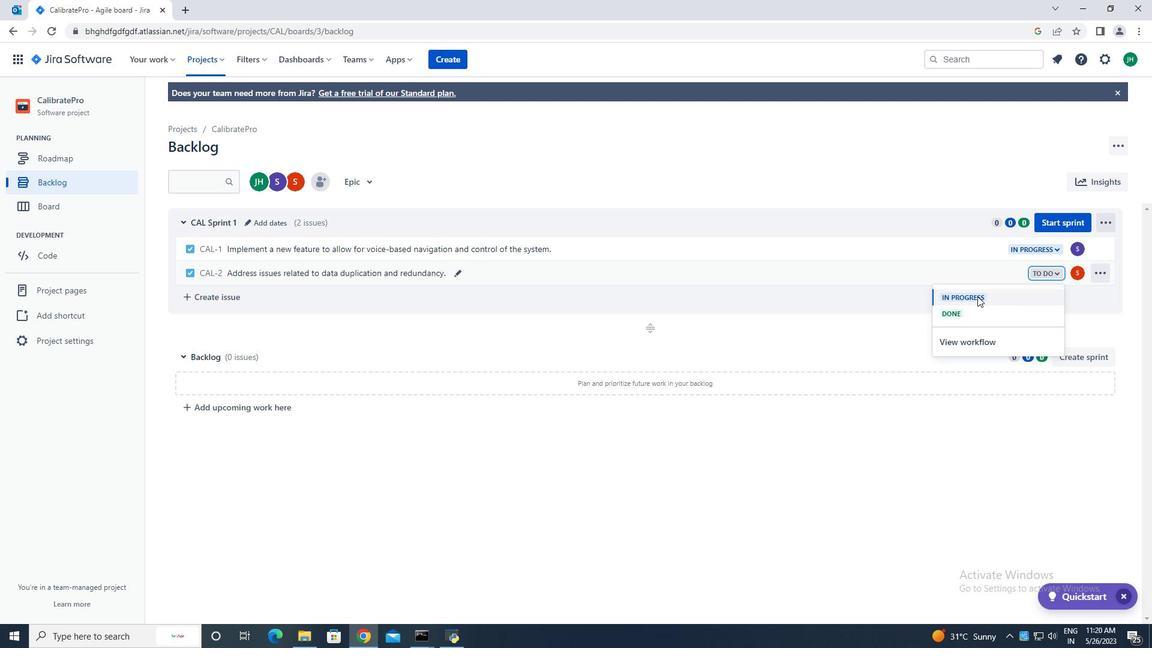 
Action: Mouse moved to (662, 381)
Screenshot: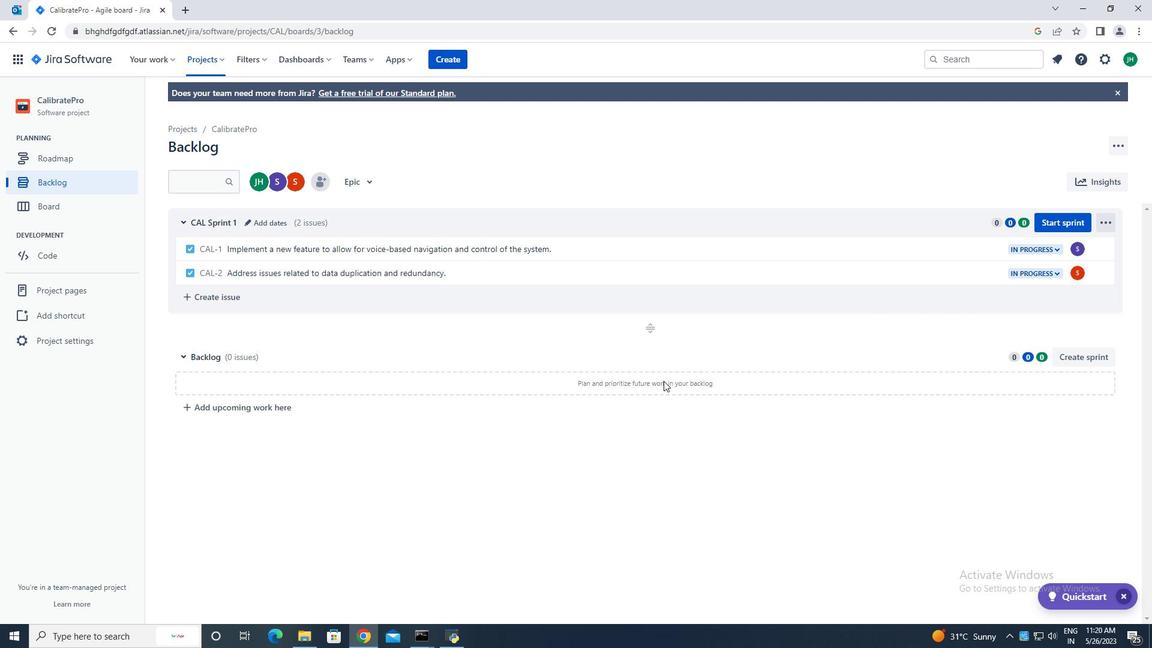 
